 Task: Select a due date automation when advanced on, 2 days after a card is due add basic assigned to anyone at 11:00 AM.
Action: Mouse moved to (1367, 99)
Screenshot: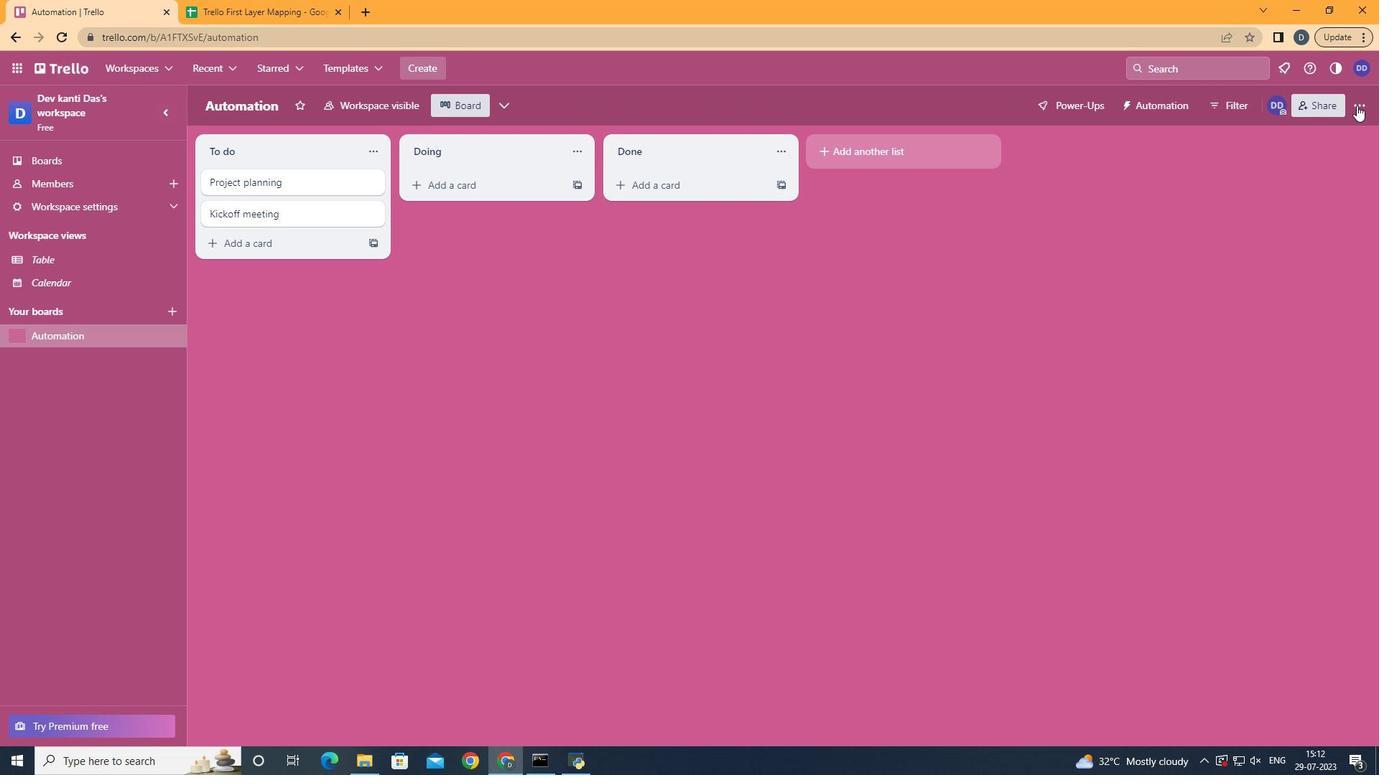 
Action: Mouse pressed left at (1367, 99)
Screenshot: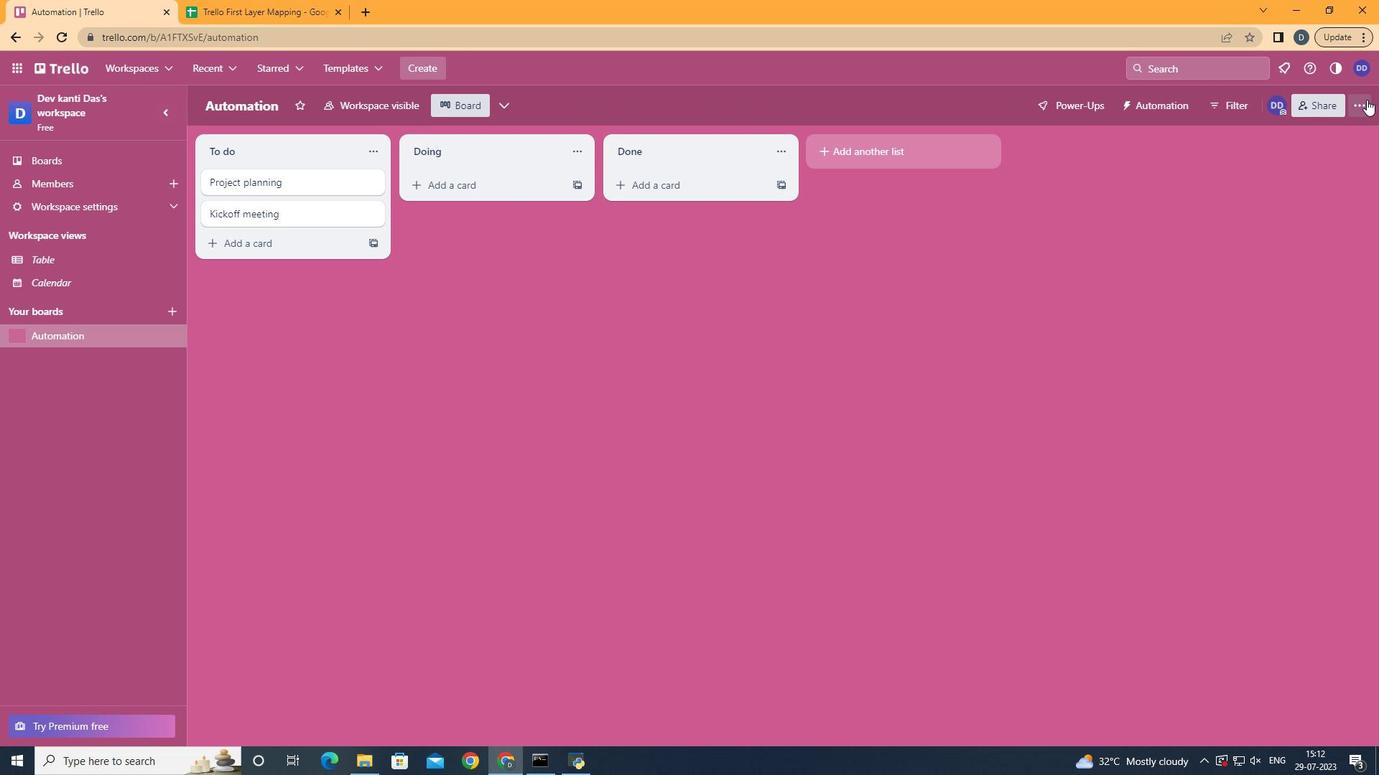 
Action: Mouse moved to (1254, 300)
Screenshot: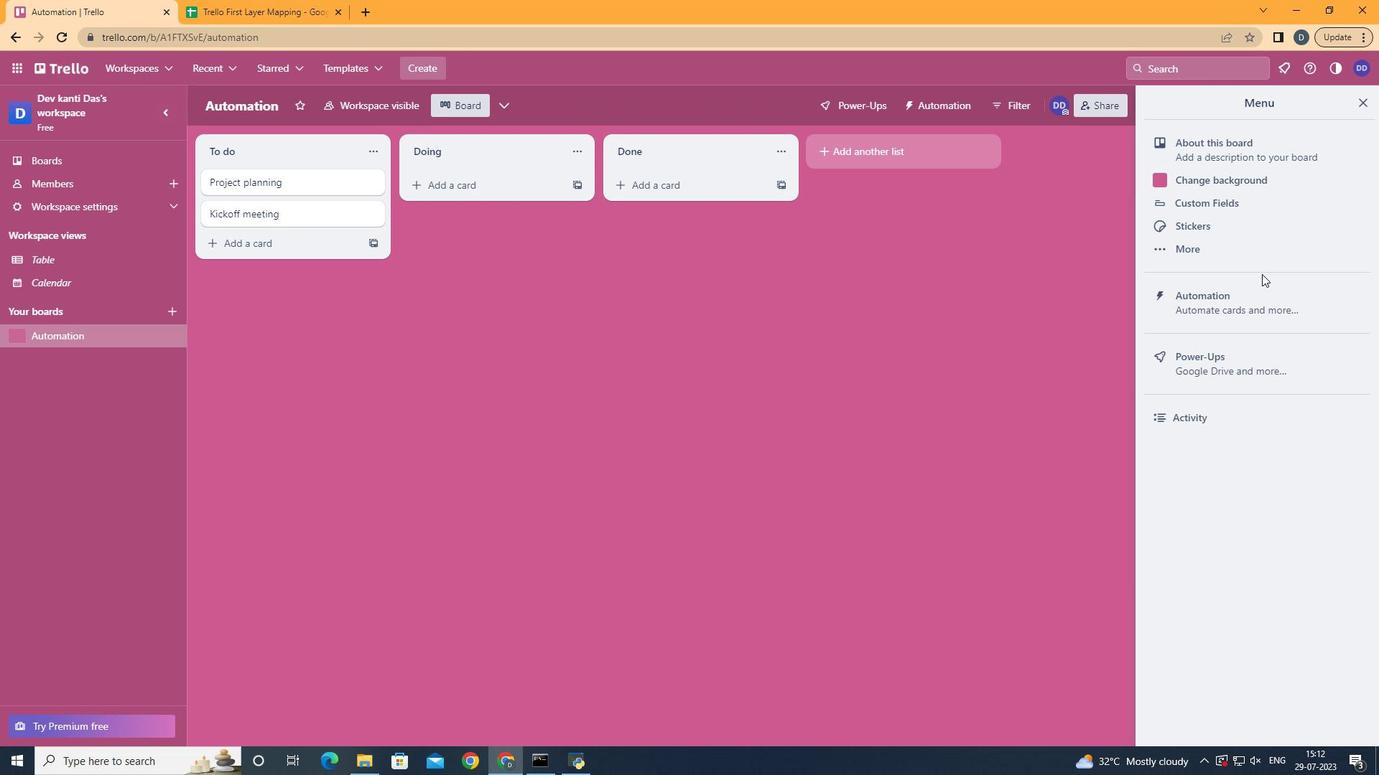 
Action: Mouse pressed left at (1254, 300)
Screenshot: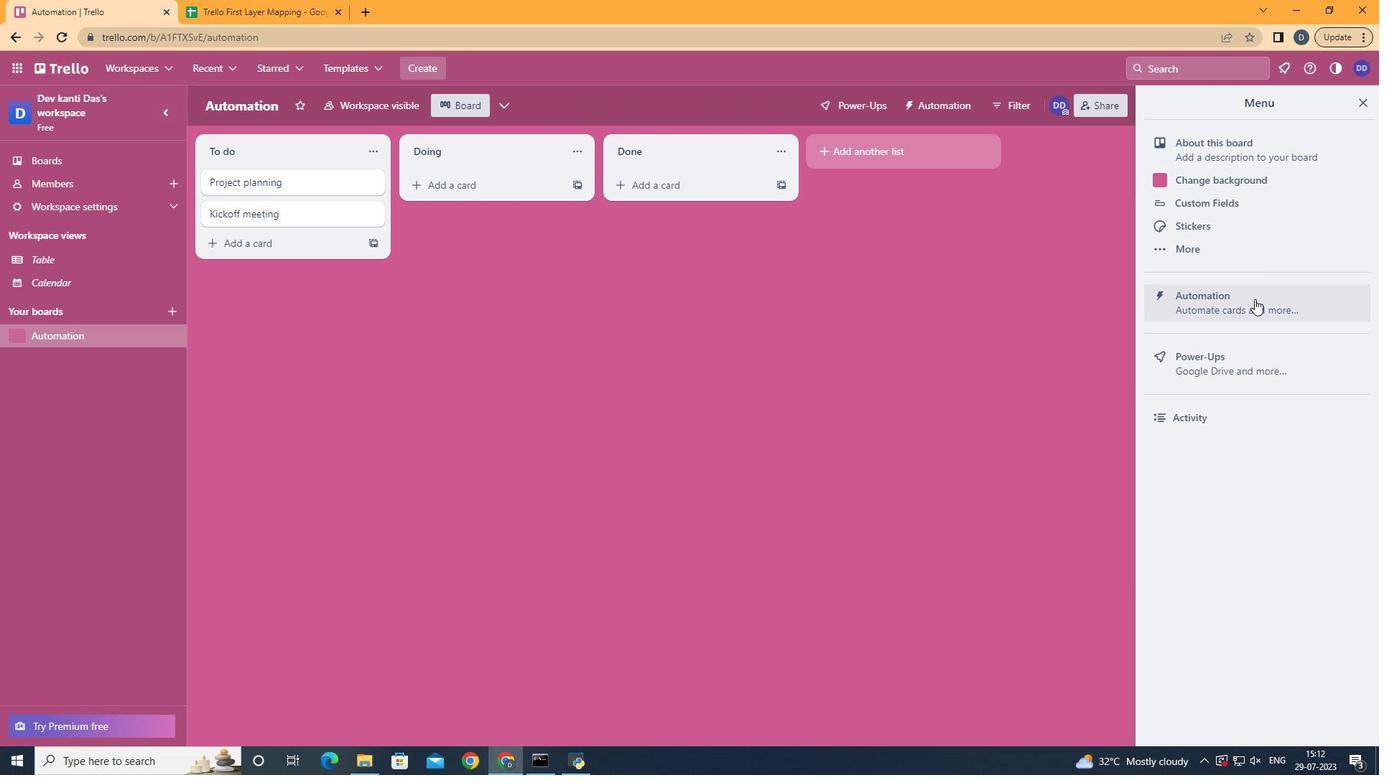 
Action: Mouse moved to (284, 285)
Screenshot: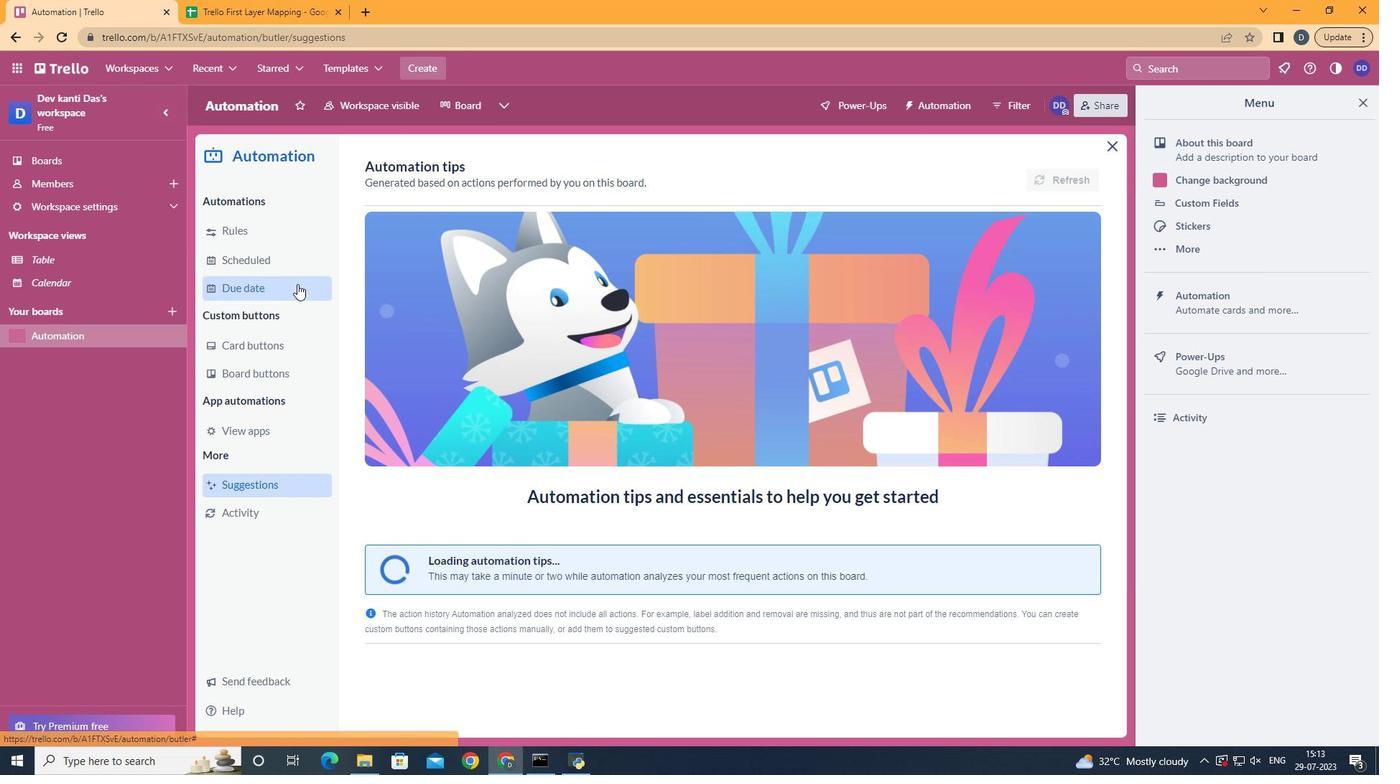 
Action: Mouse pressed left at (284, 285)
Screenshot: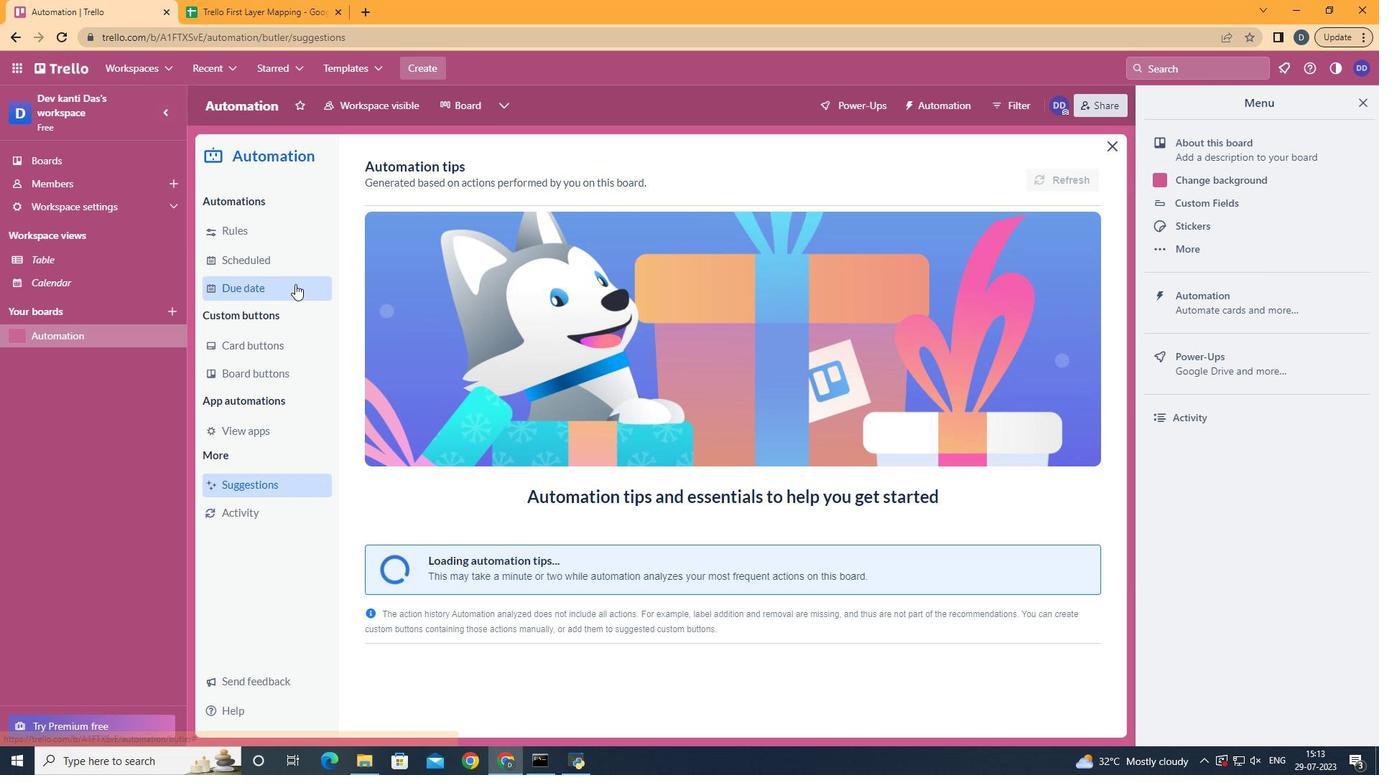 
Action: Mouse moved to (1015, 168)
Screenshot: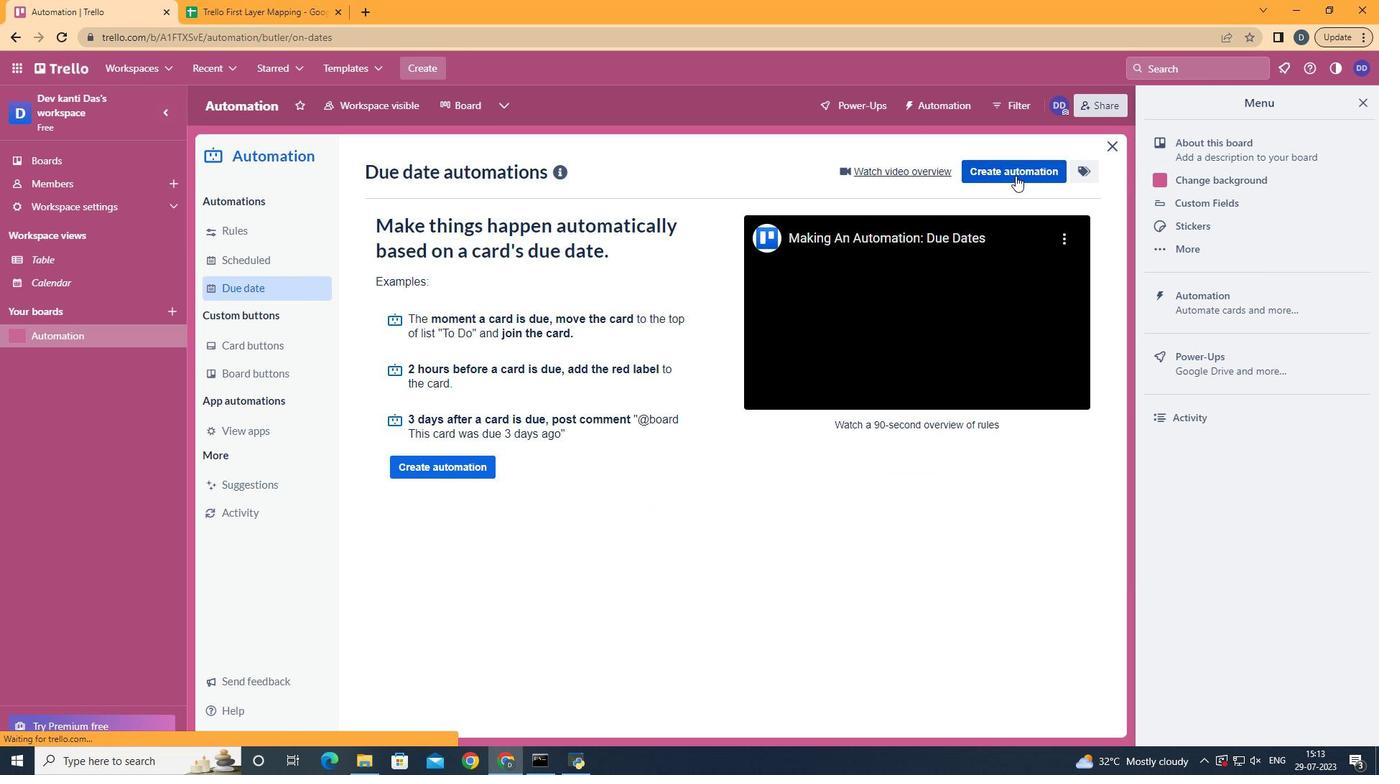 
Action: Mouse pressed left at (1015, 168)
Screenshot: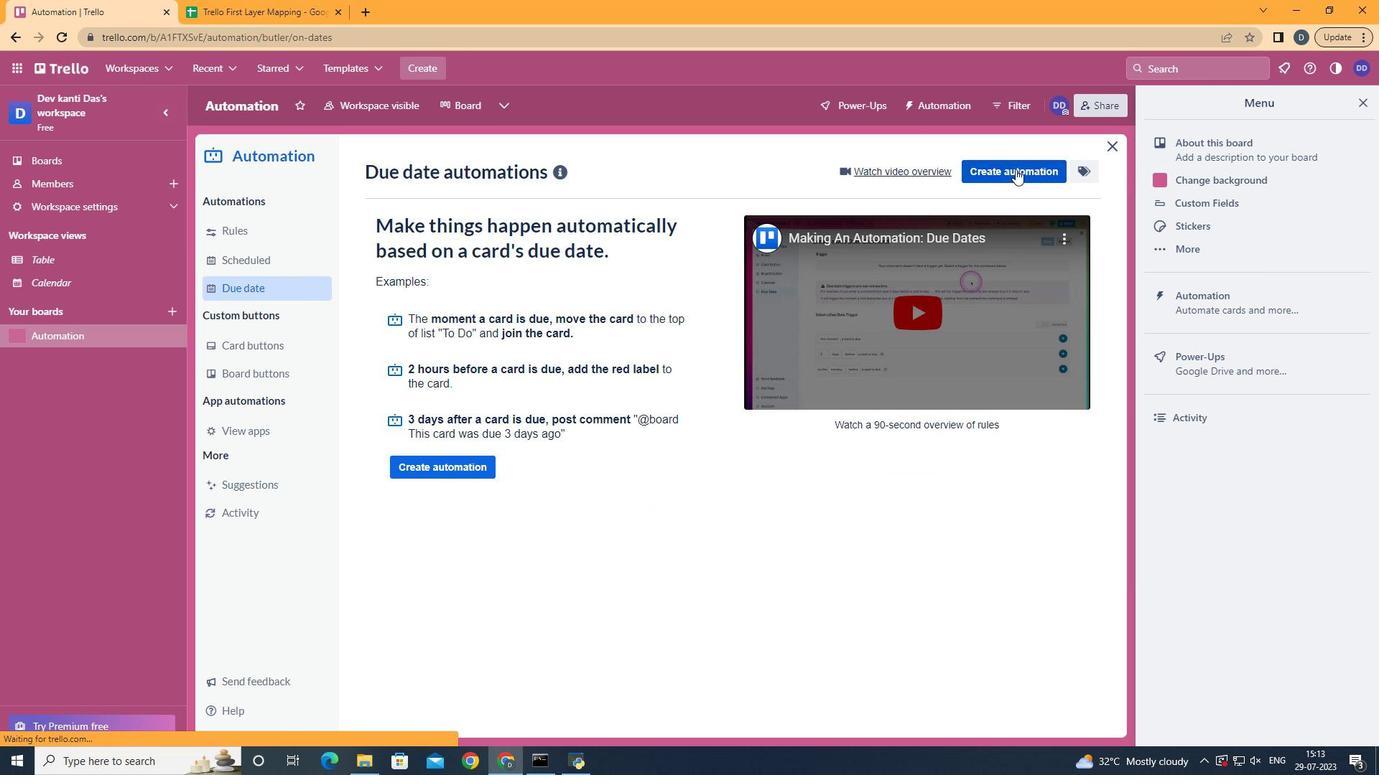 
Action: Mouse moved to (669, 308)
Screenshot: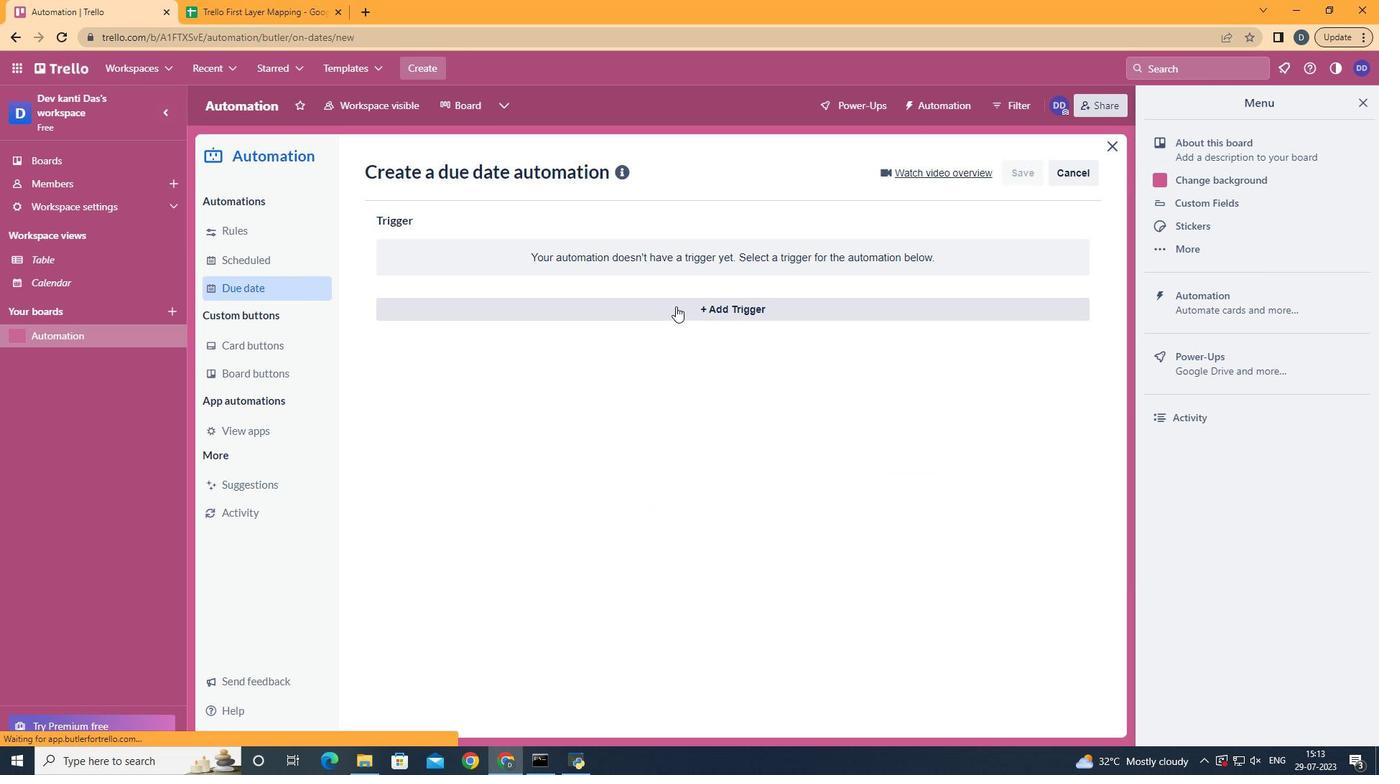 
Action: Mouse pressed left at (669, 308)
Screenshot: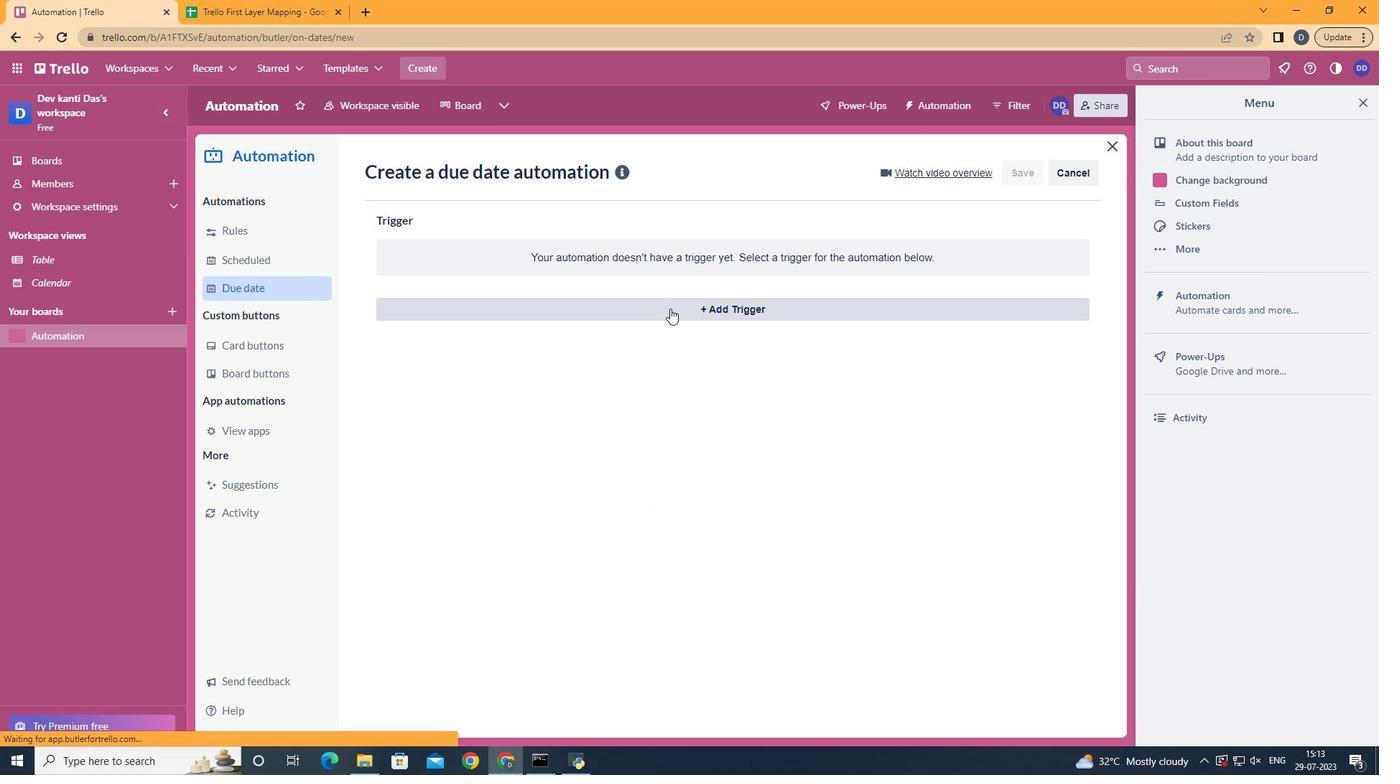 
Action: Mouse moved to (510, 581)
Screenshot: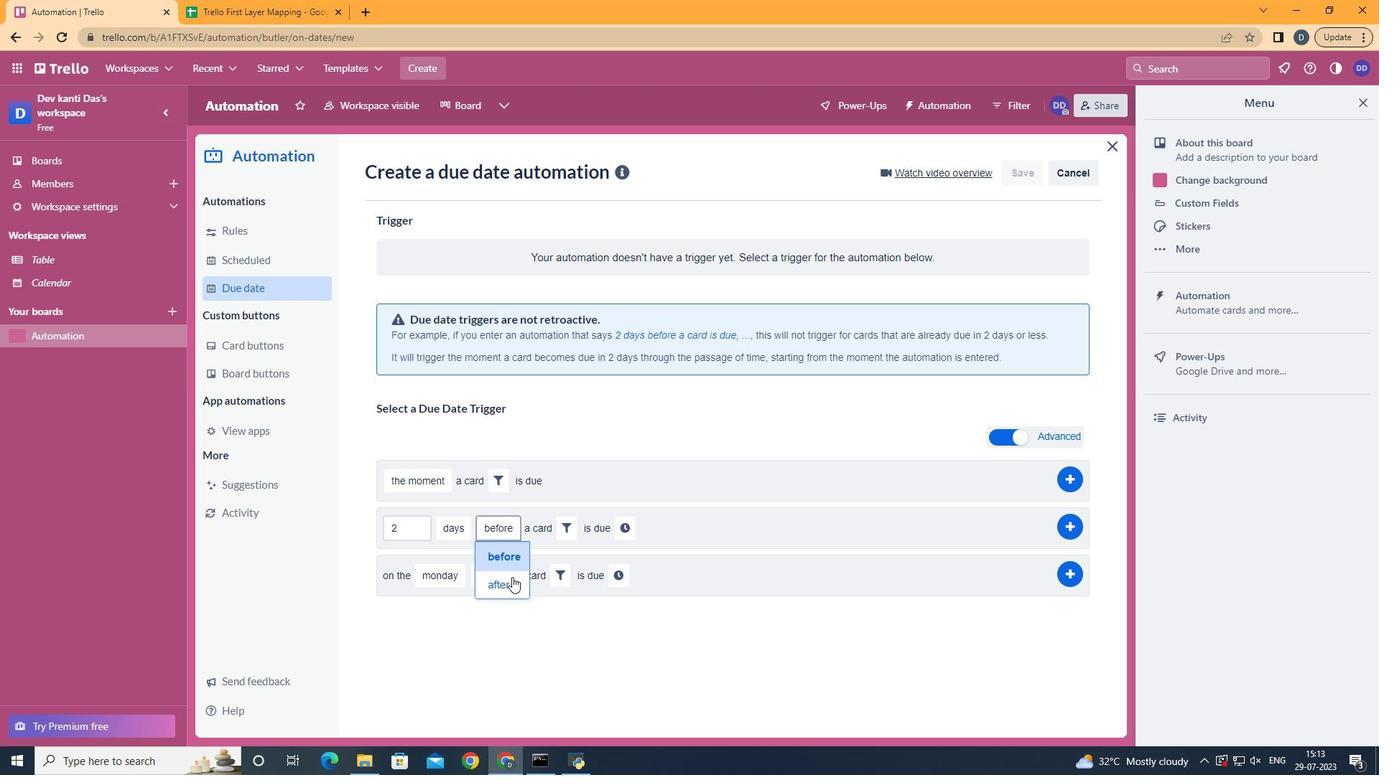 
Action: Mouse pressed left at (510, 581)
Screenshot: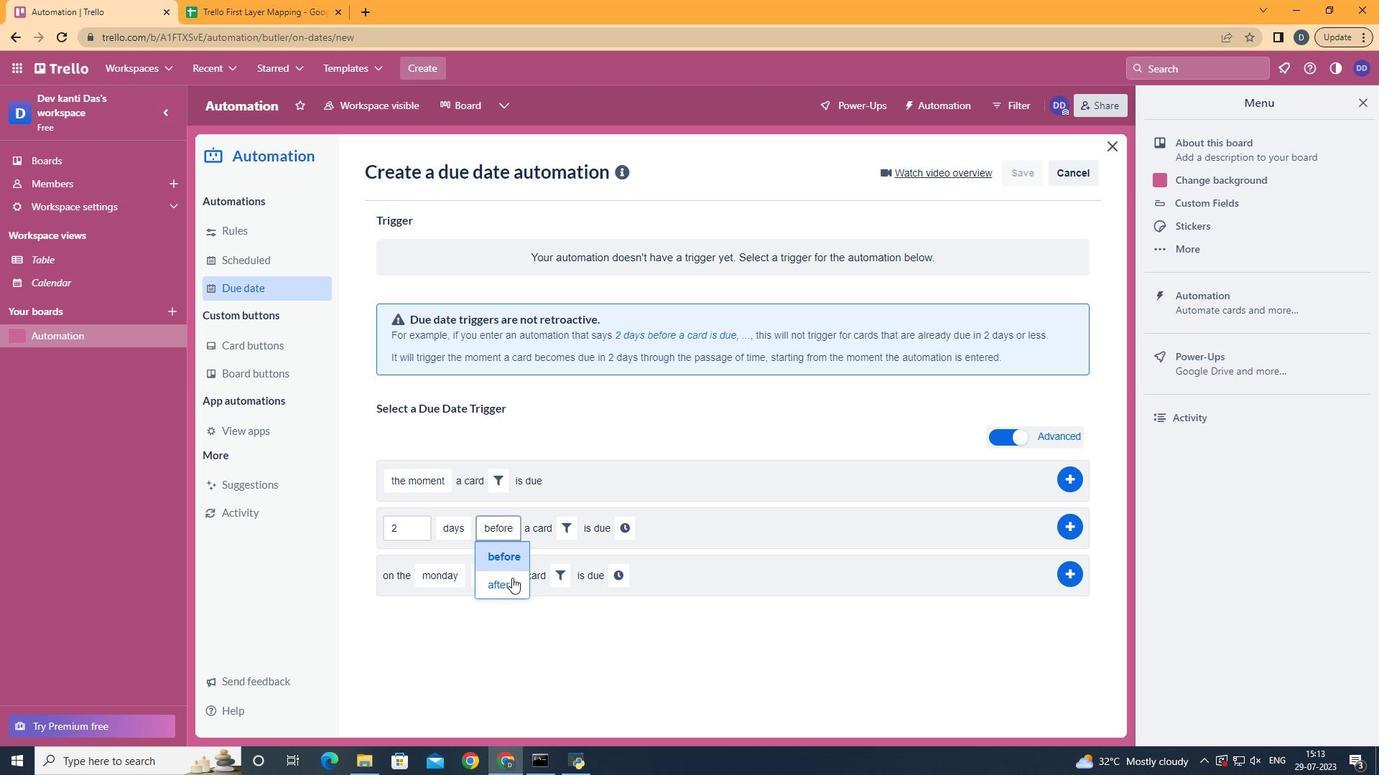 
Action: Mouse moved to (558, 523)
Screenshot: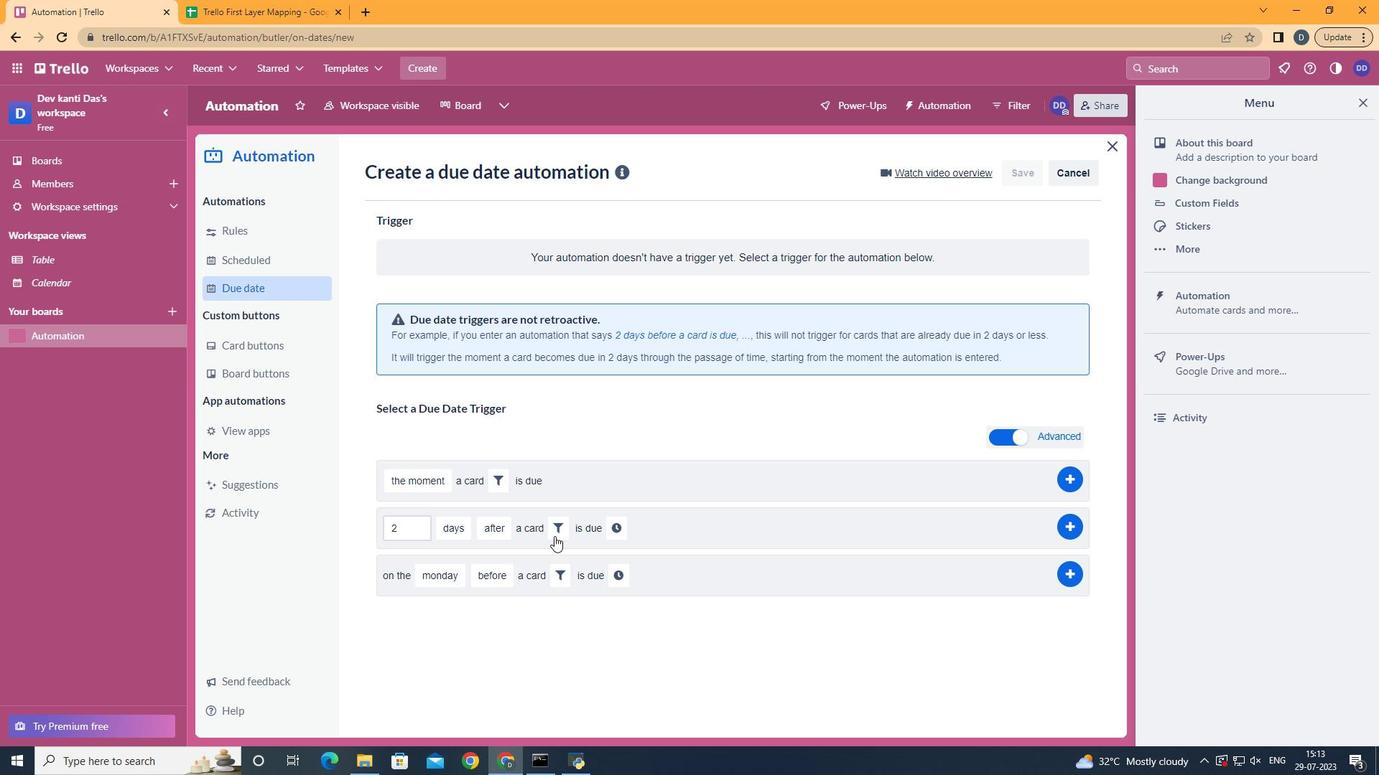 
Action: Mouse pressed left at (558, 523)
Screenshot: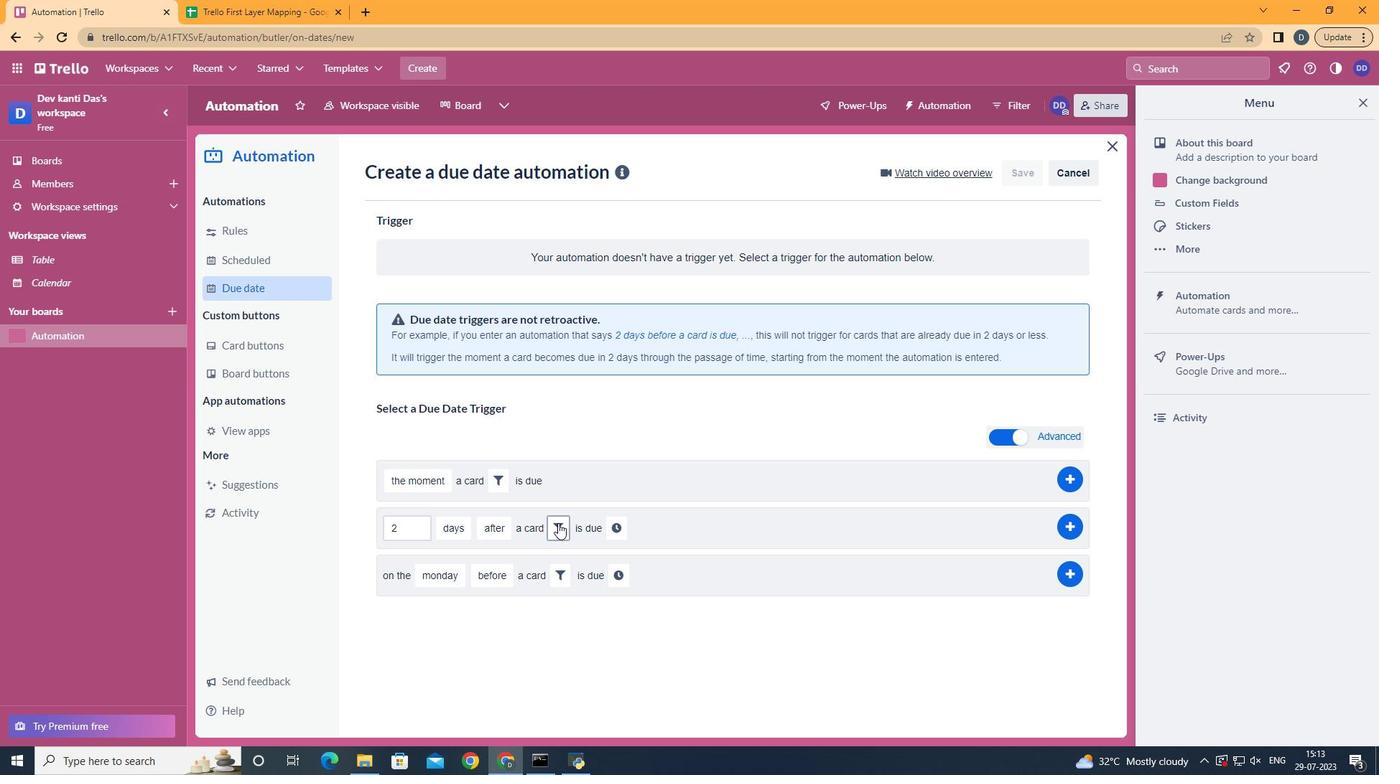 
Action: Mouse moved to (623, 617)
Screenshot: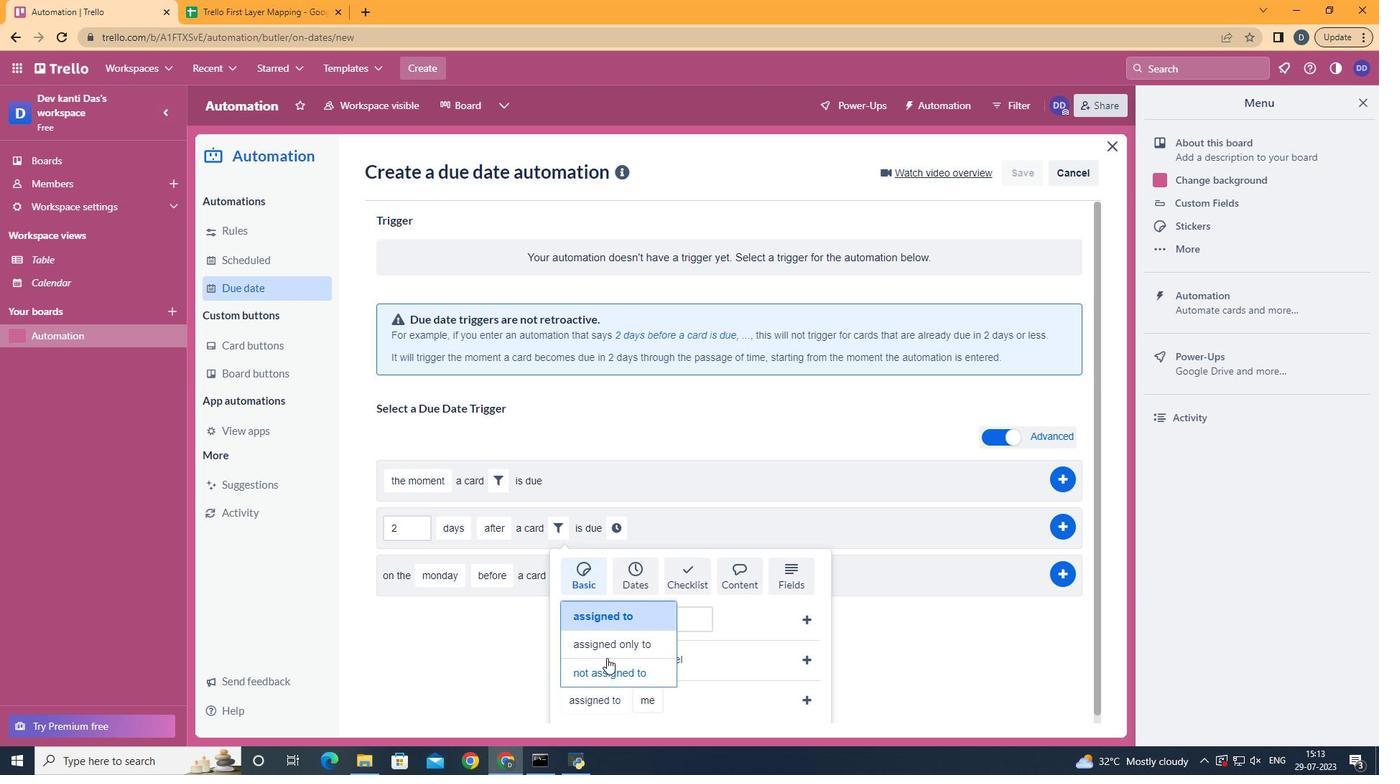 
Action: Mouse pressed left at (623, 617)
Screenshot: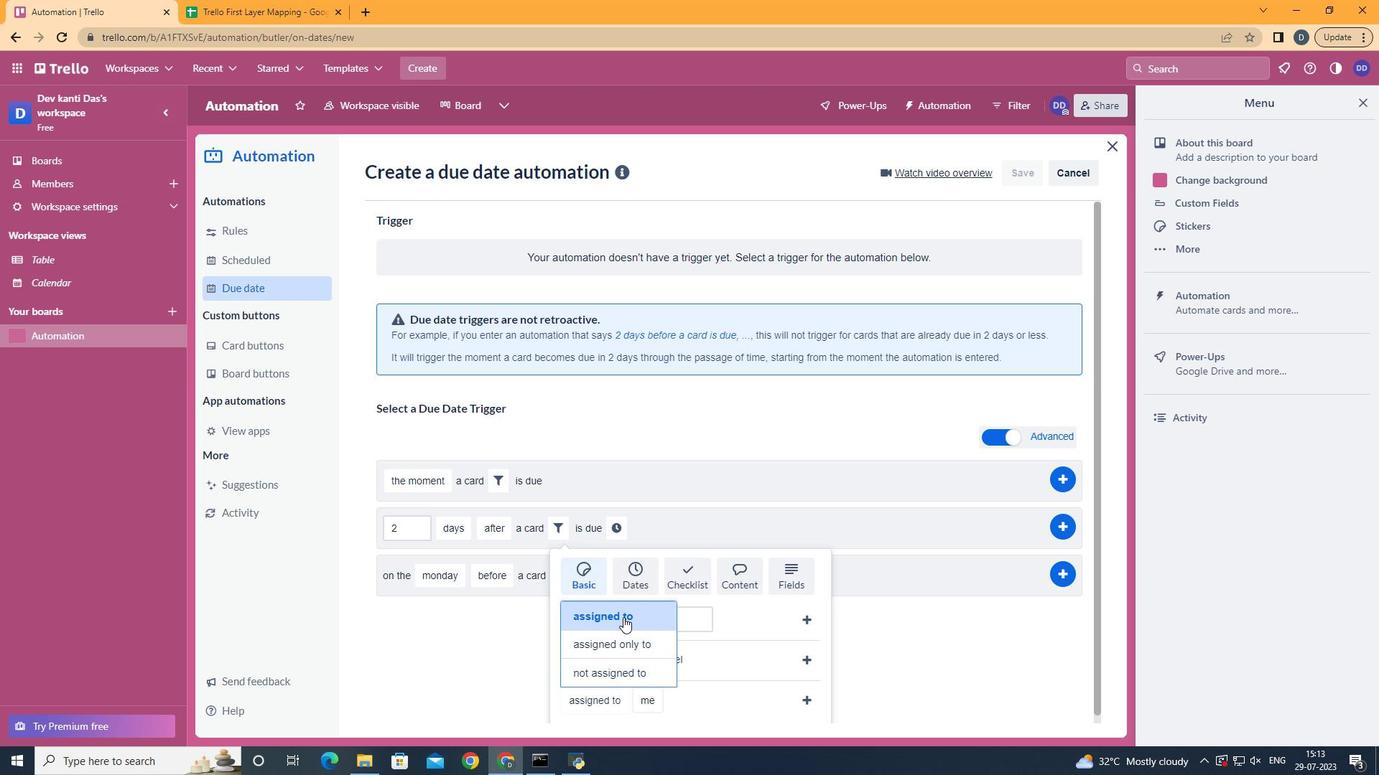 
Action: Mouse moved to (670, 648)
Screenshot: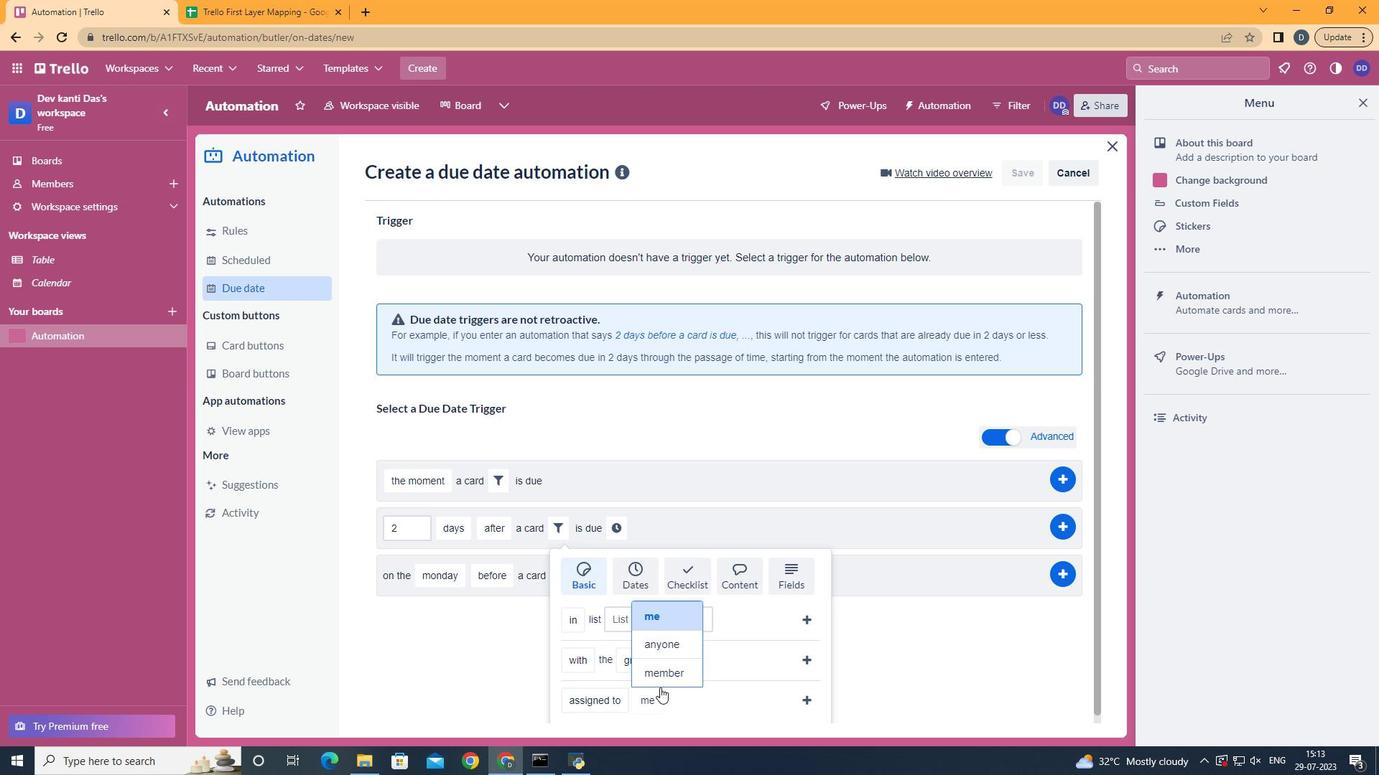 
Action: Mouse pressed left at (670, 648)
Screenshot: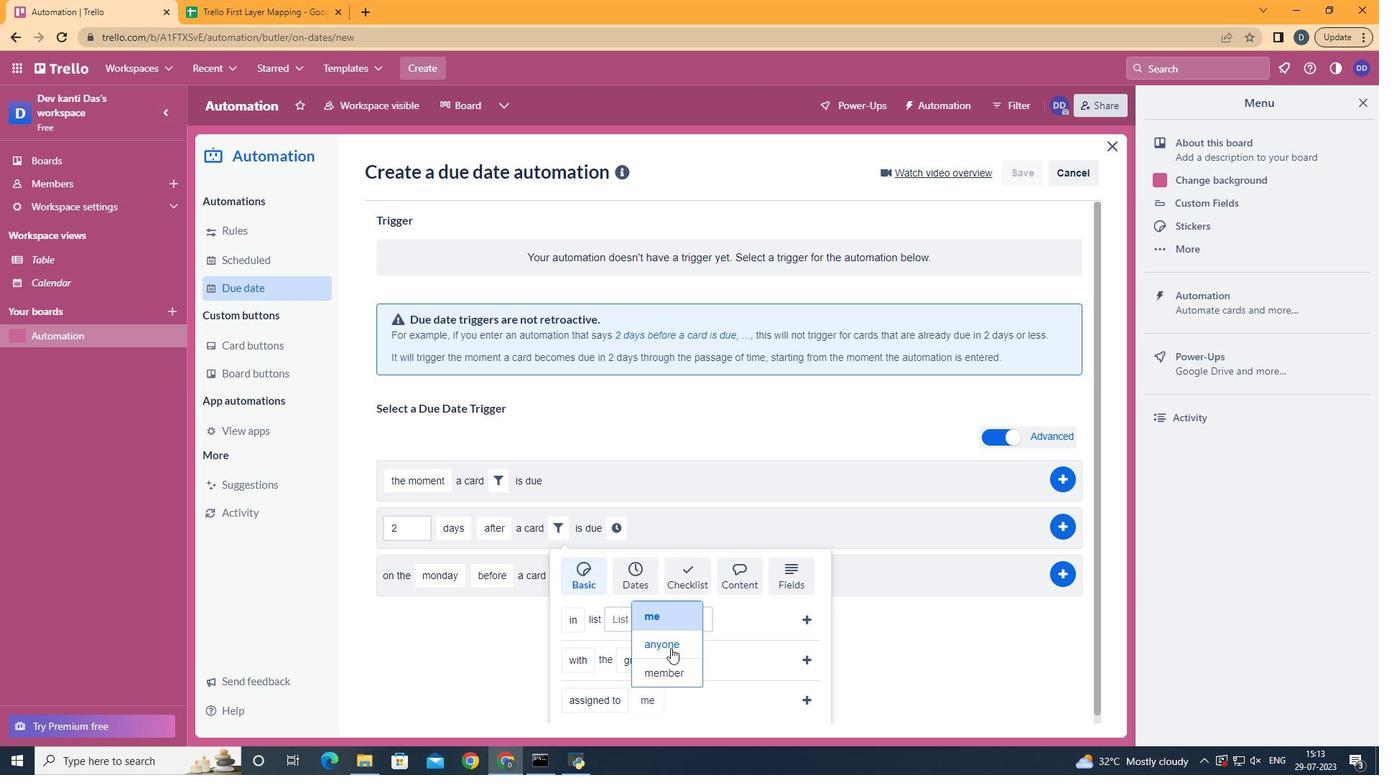 
Action: Mouse moved to (811, 704)
Screenshot: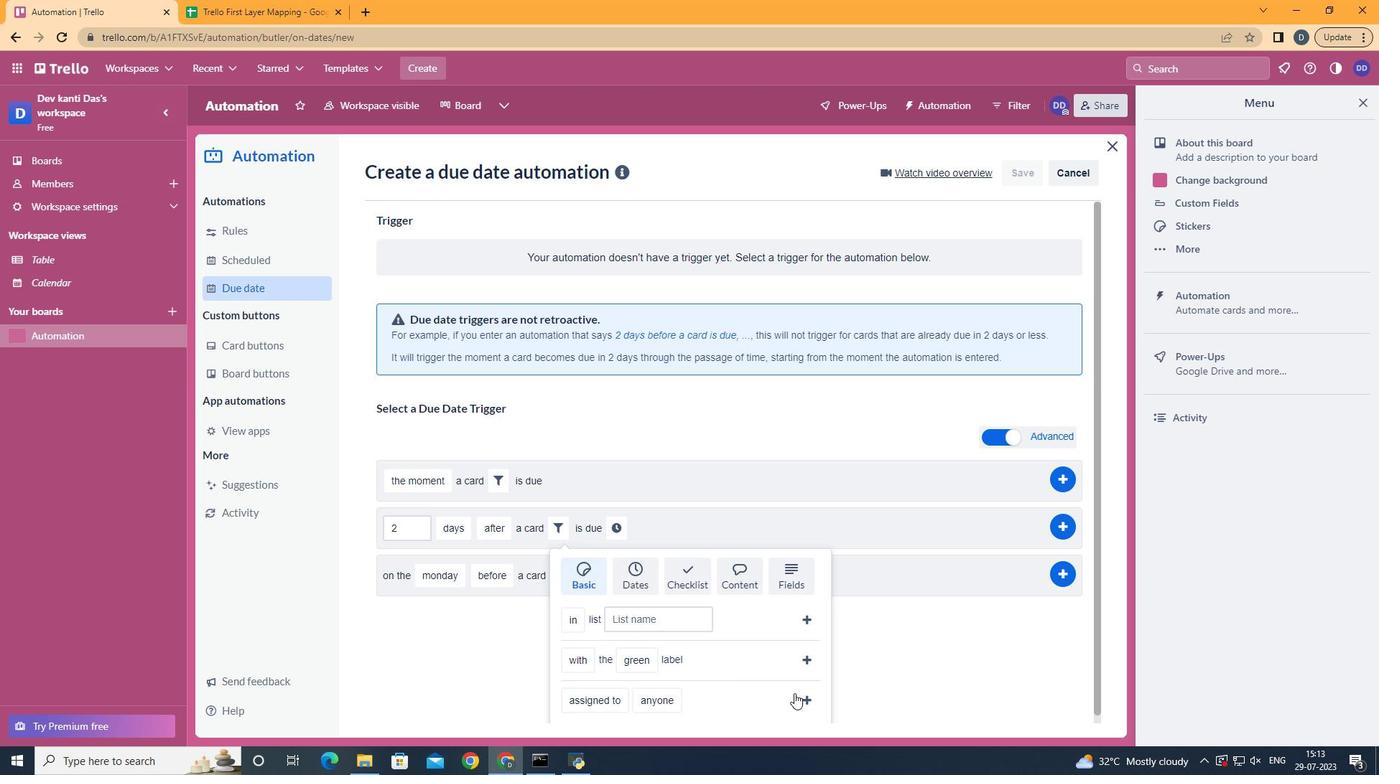 
Action: Mouse pressed left at (811, 704)
Screenshot: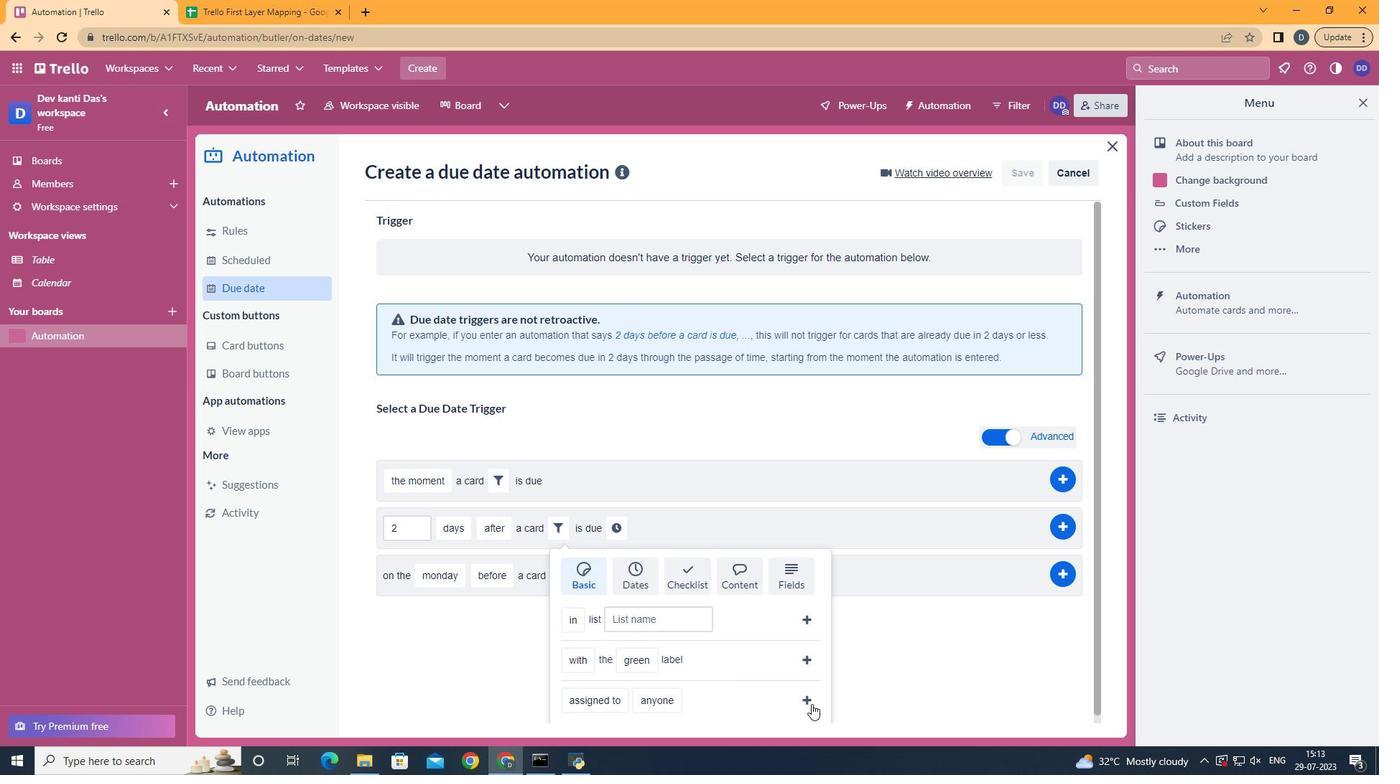 
Action: Mouse moved to (744, 533)
Screenshot: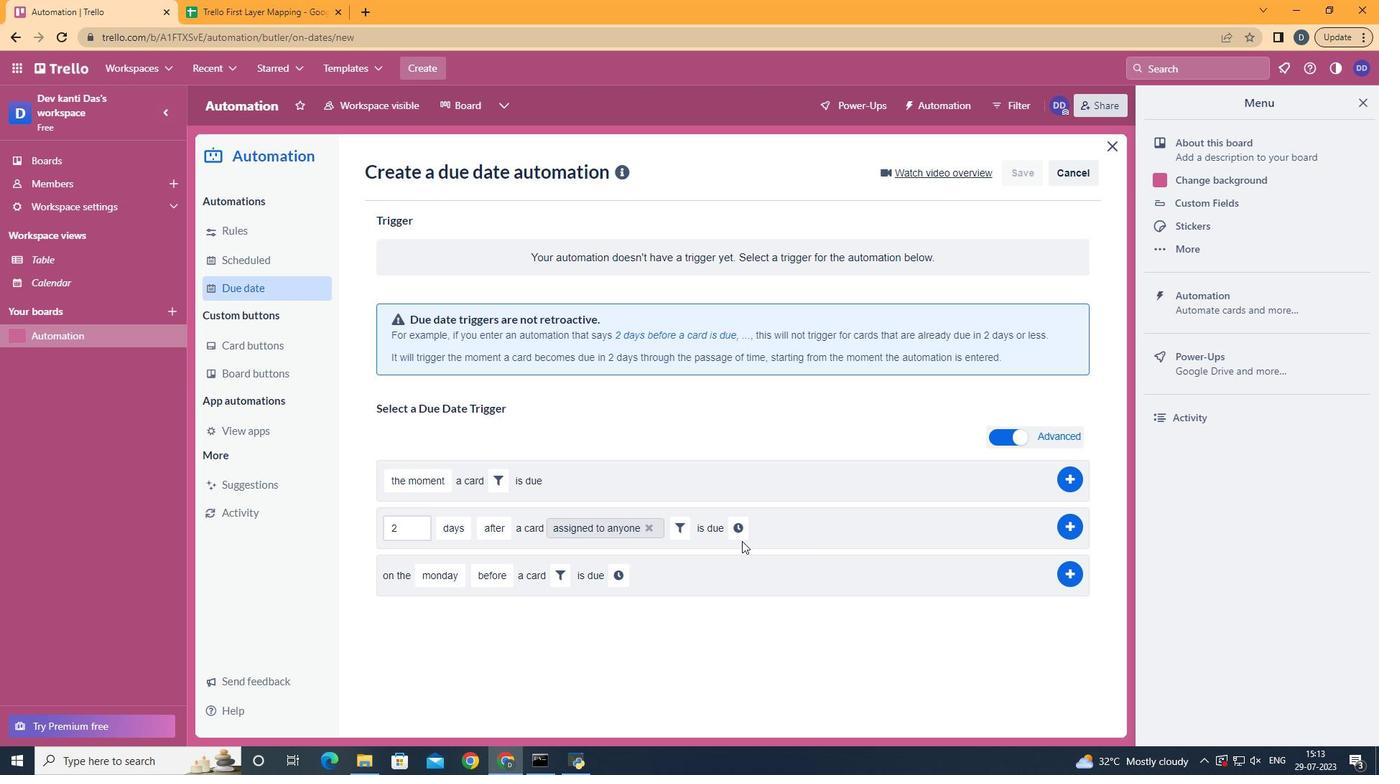 
Action: Mouse pressed left at (744, 533)
Screenshot: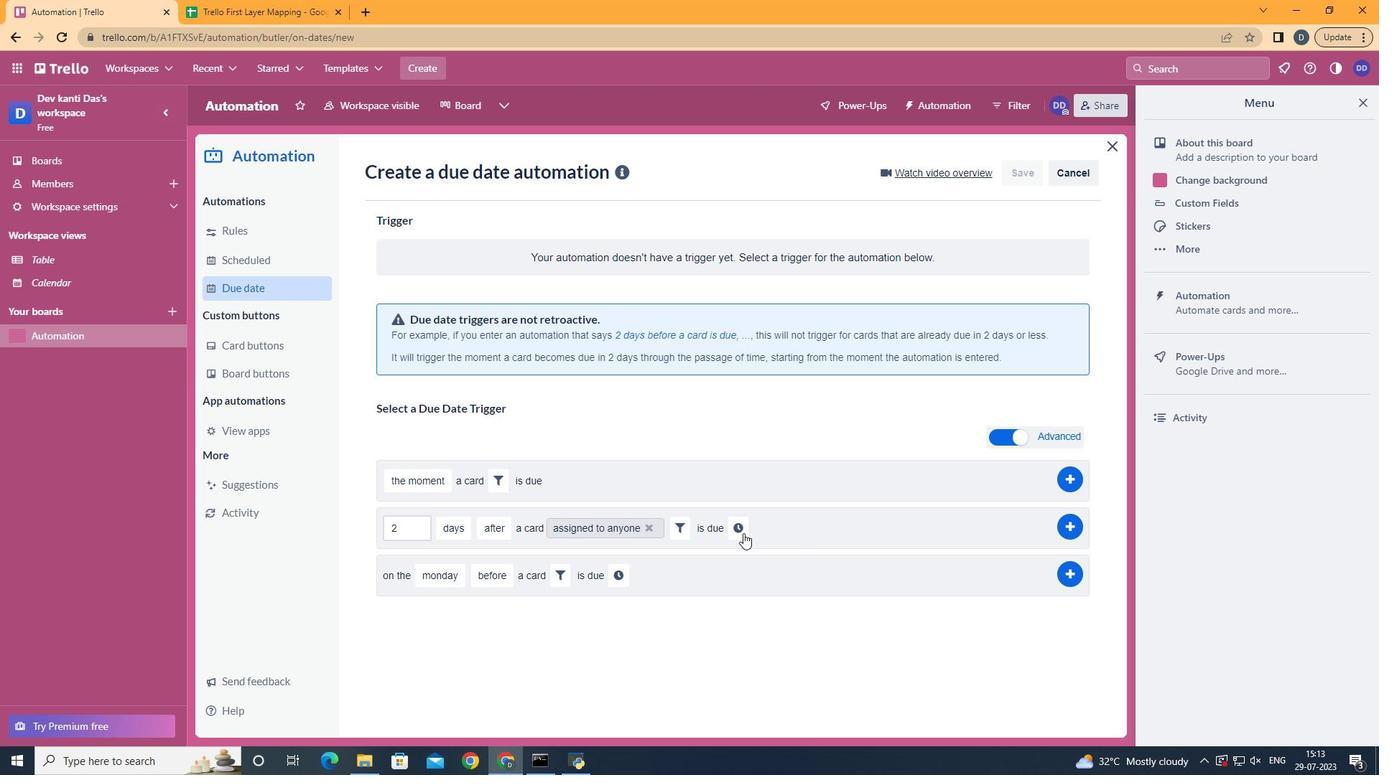 
Action: Mouse moved to (782, 534)
Screenshot: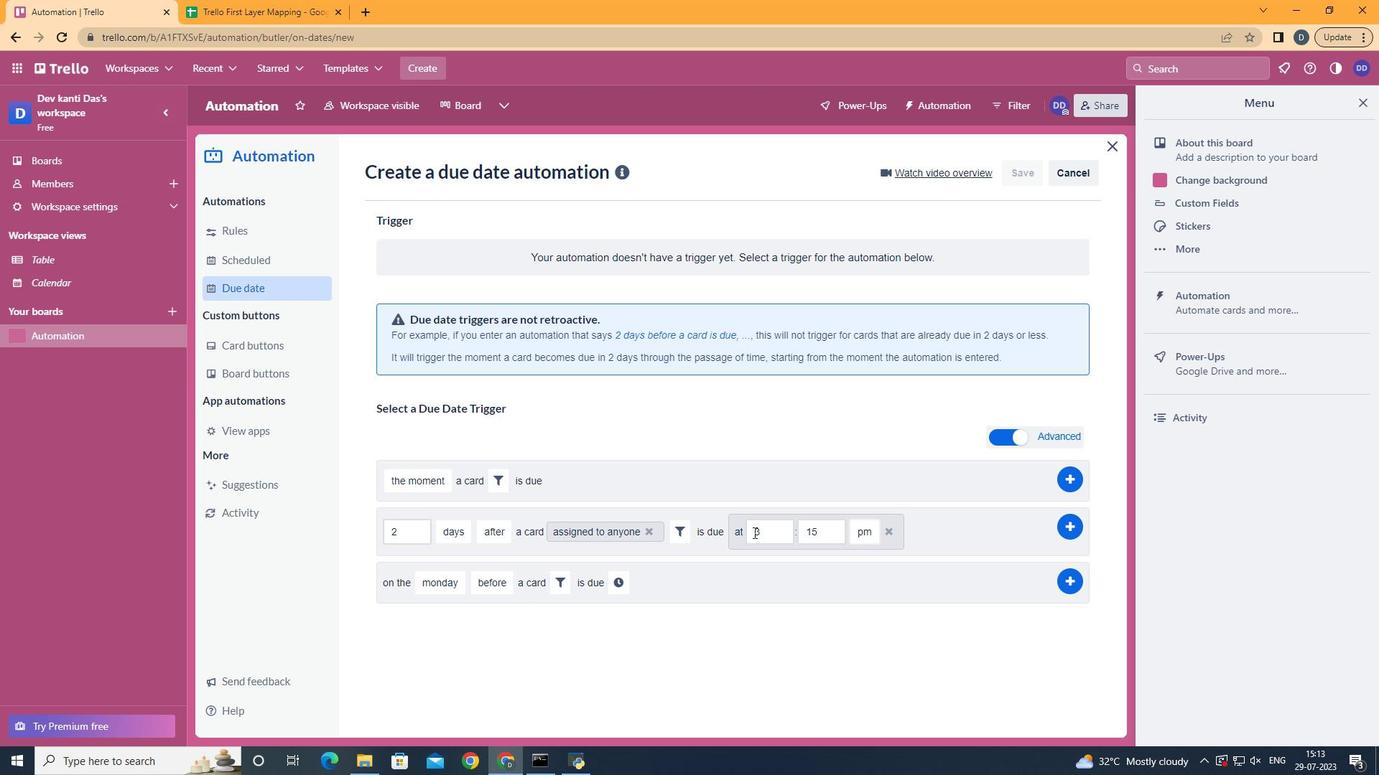 
Action: Mouse pressed left at (782, 534)
Screenshot: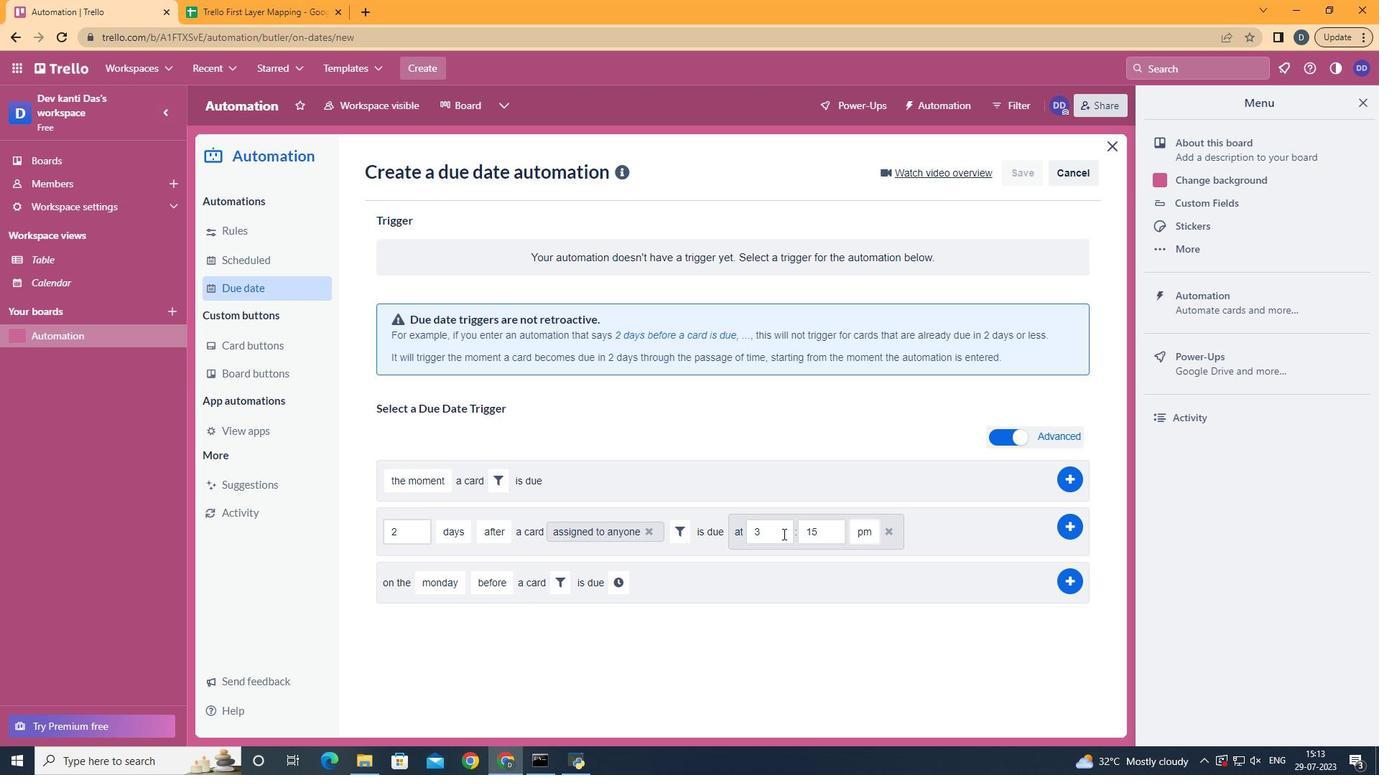 
Action: Key pressed <Key.backspace>11
Screenshot: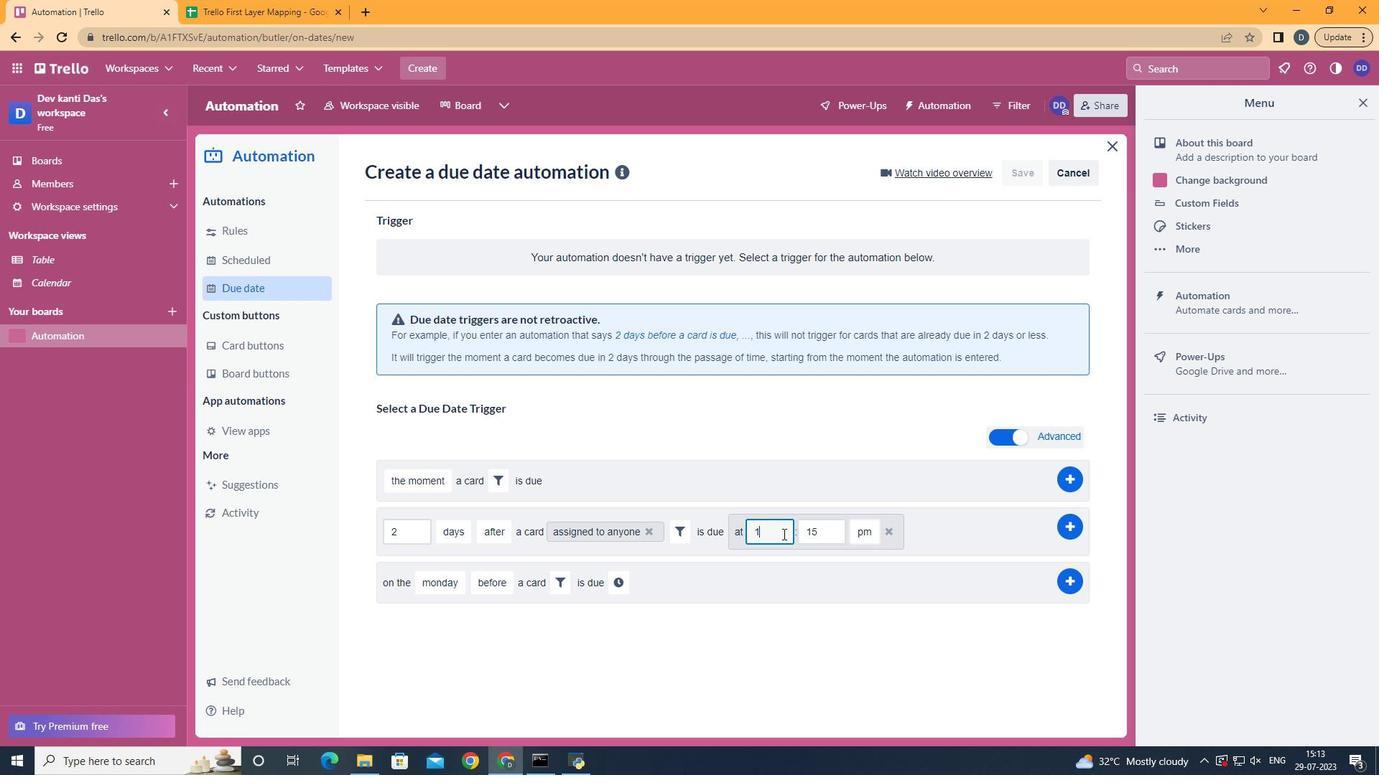 
Action: Mouse moved to (844, 541)
Screenshot: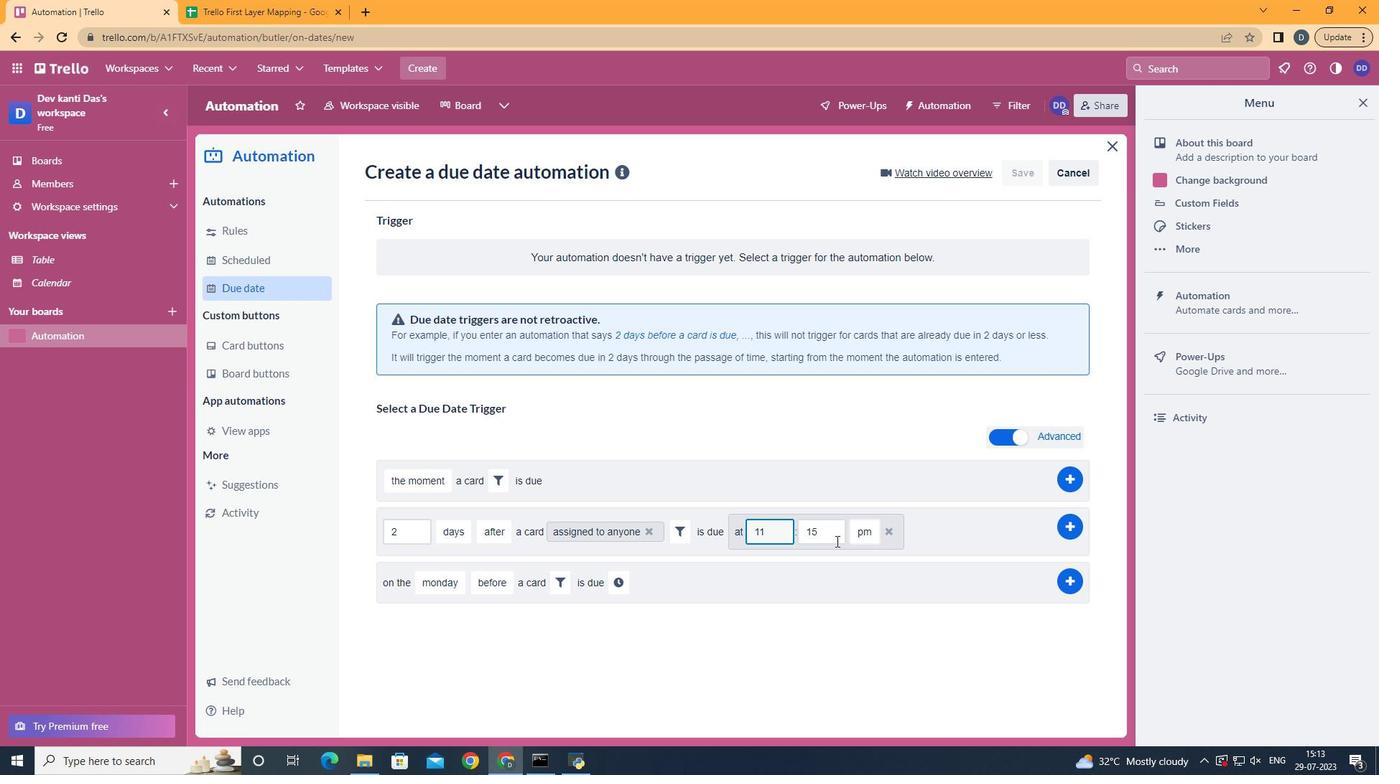 
Action: Mouse pressed left at (844, 541)
Screenshot: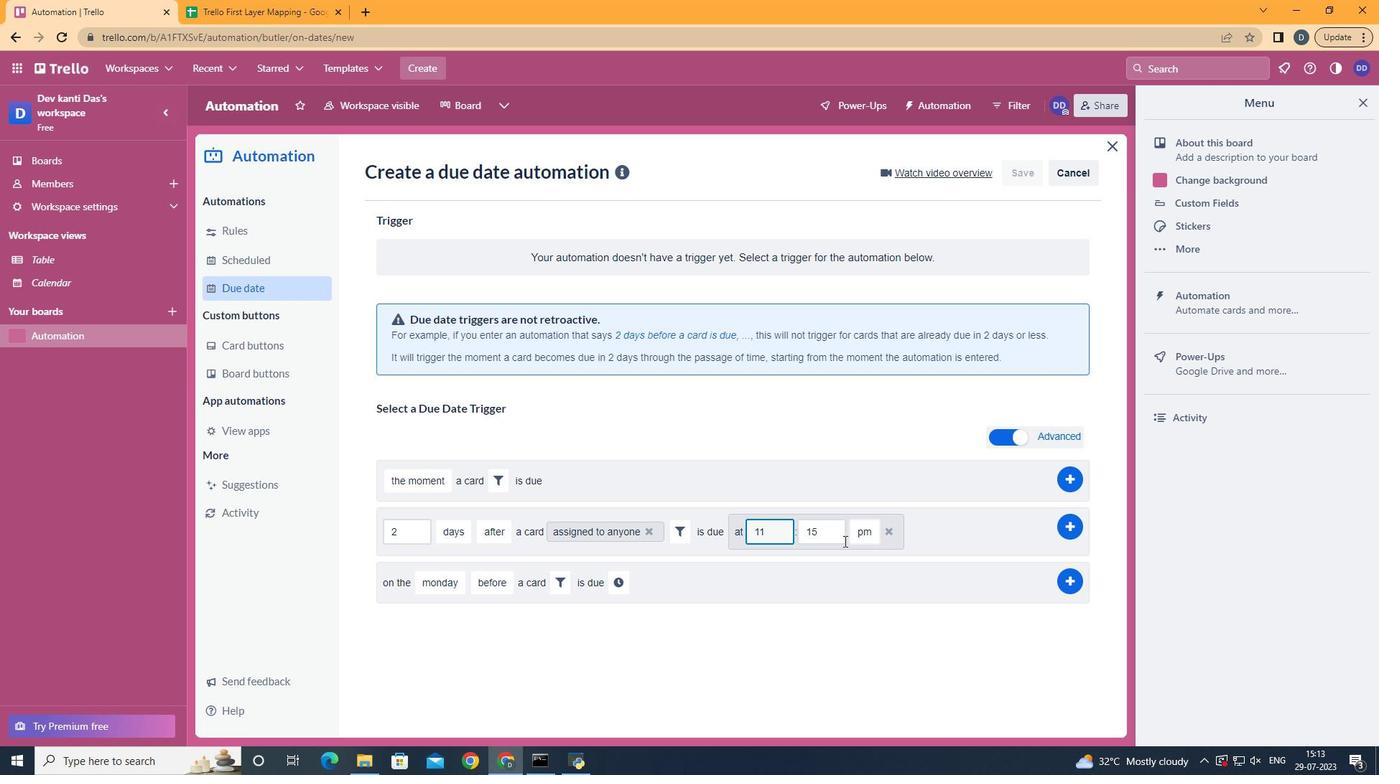 
Action: Key pressed <Key.backspace><Key.backspace>00
Screenshot: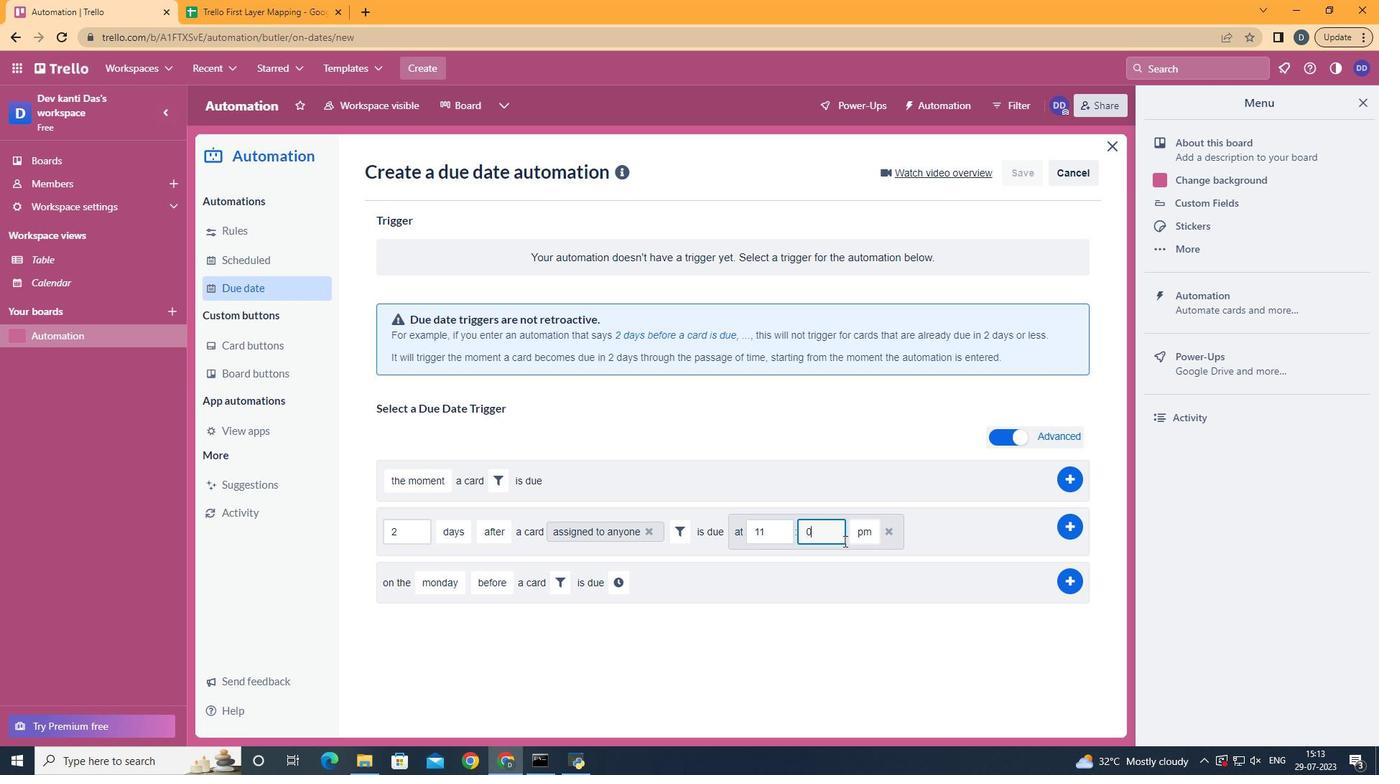 
Action: Mouse moved to (865, 567)
Screenshot: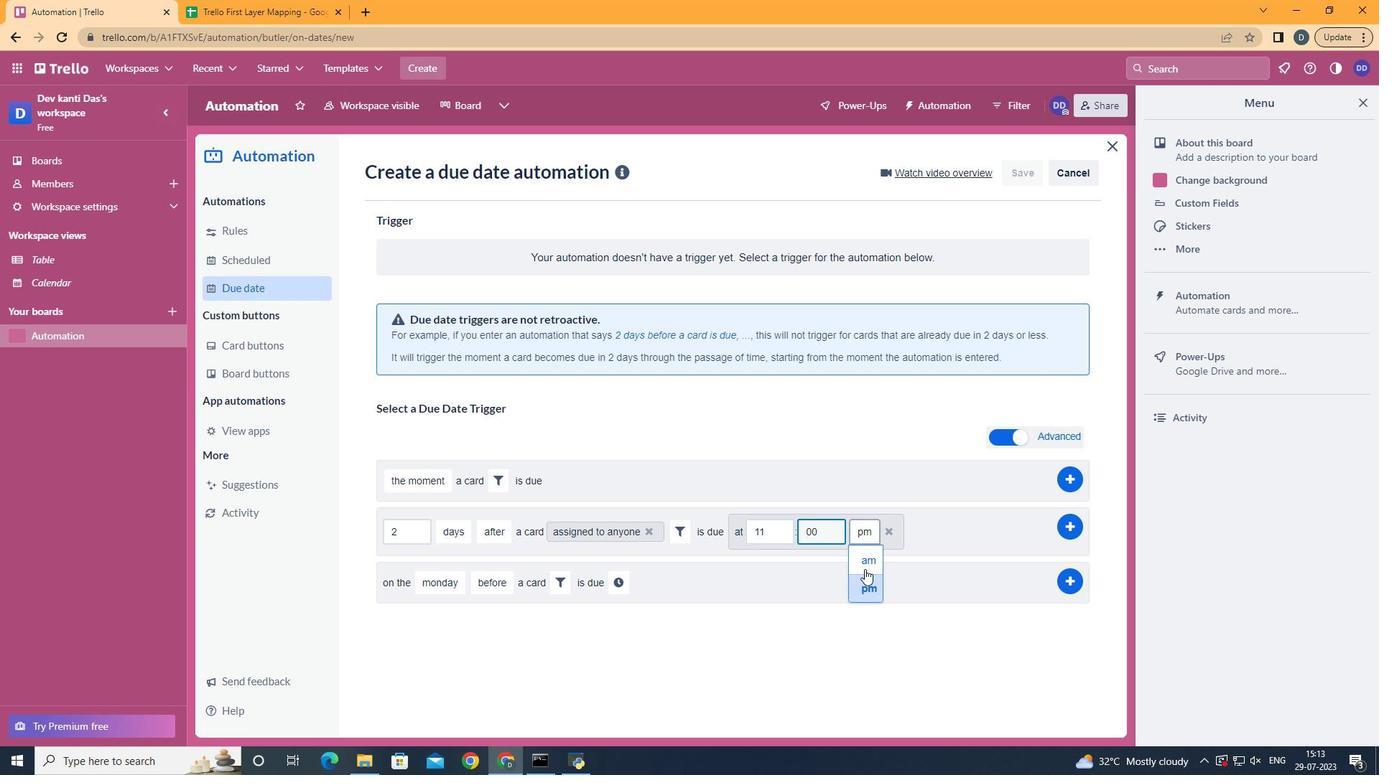 
Action: Mouse pressed left at (865, 567)
Screenshot: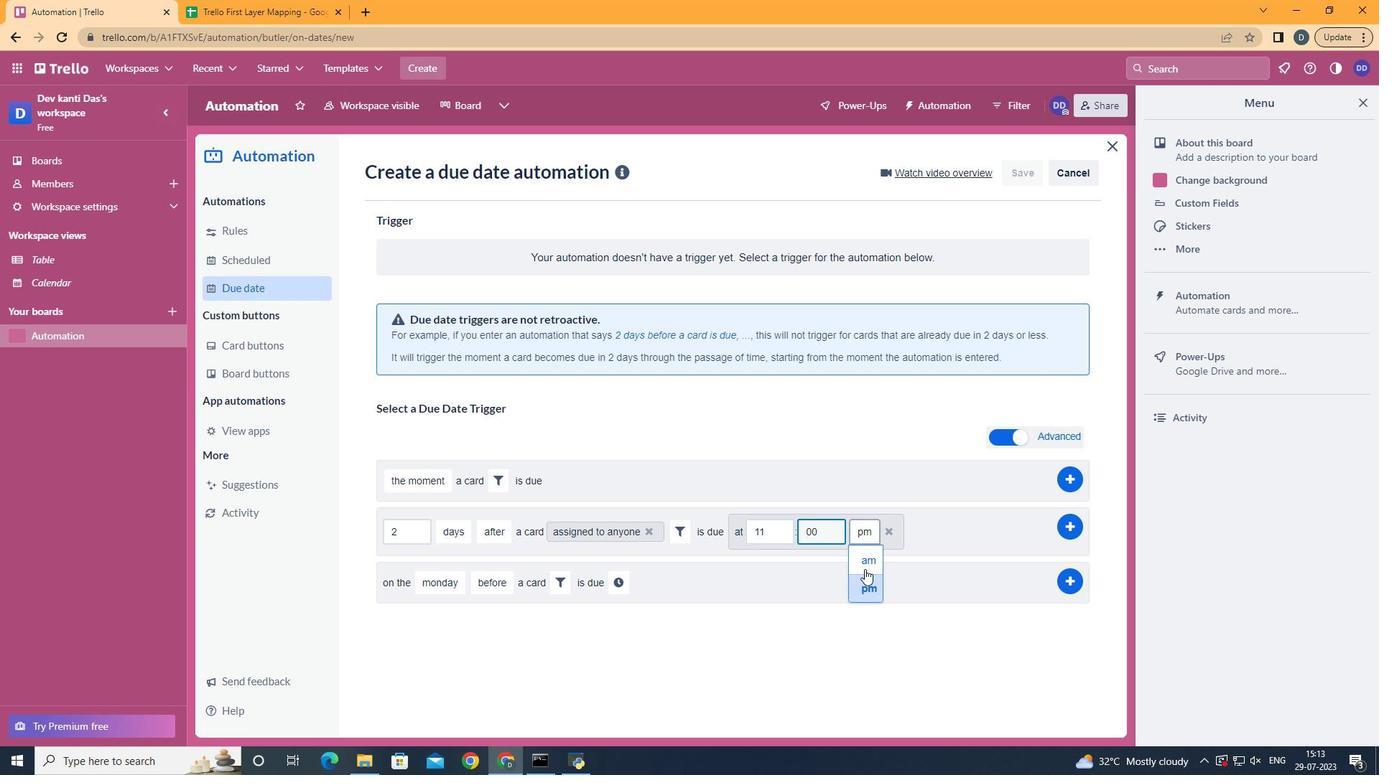 
